 Task: Add Sprouts Ultra Soft Facial Tissues to the cart.
Action: Mouse moved to (789, 310)
Screenshot: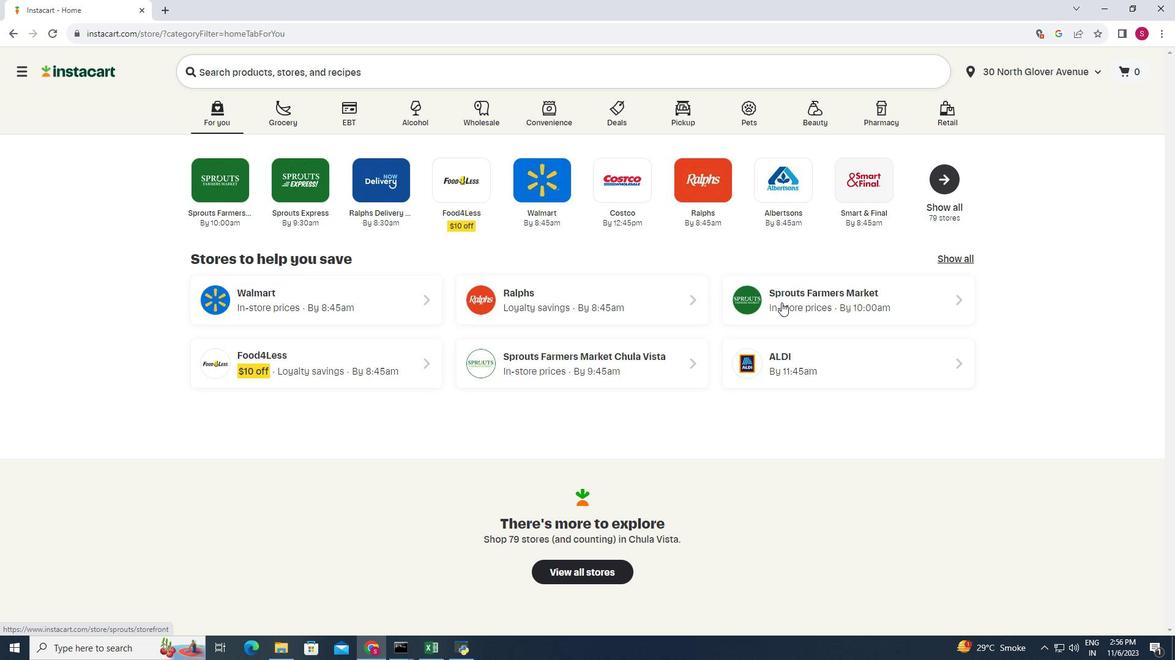 
Action: Mouse pressed left at (789, 310)
Screenshot: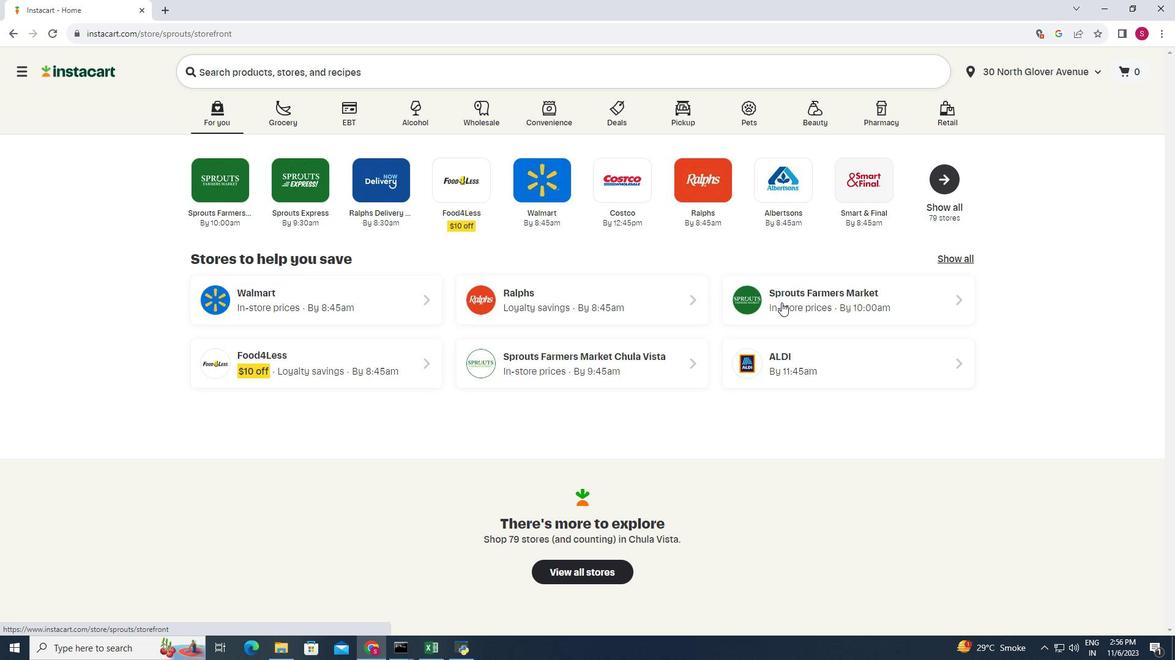 
Action: Mouse moved to (108, 413)
Screenshot: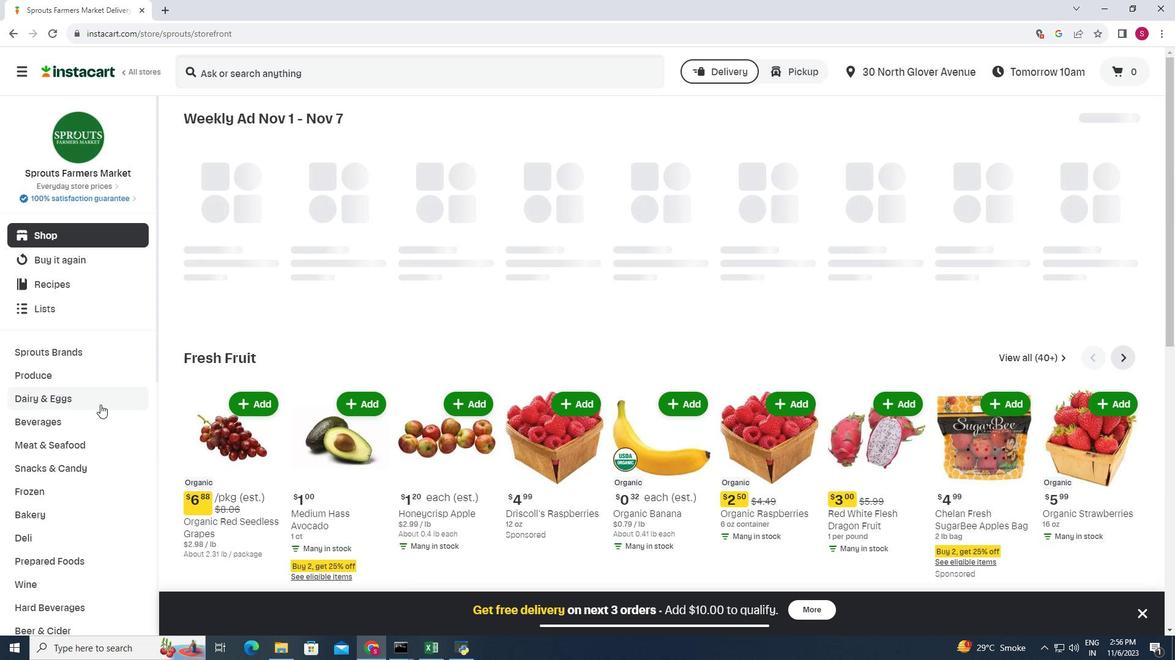 
Action: Mouse scrolled (108, 412) with delta (0, 0)
Screenshot: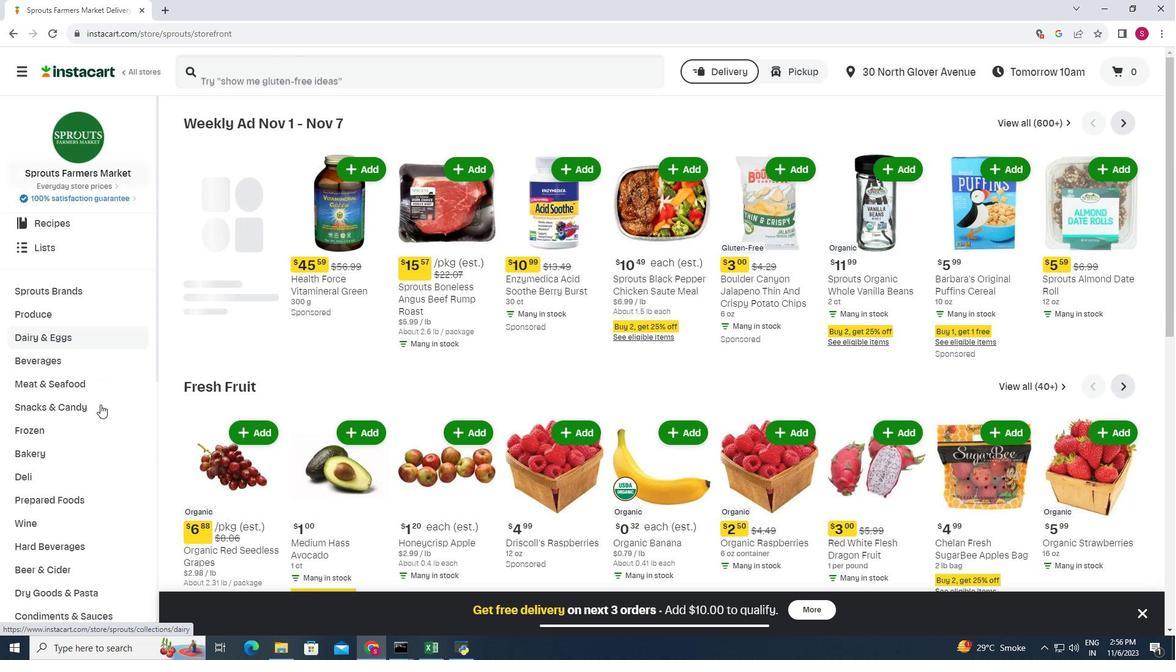 
Action: Mouse scrolled (108, 412) with delta (0, 0)
Screenshot: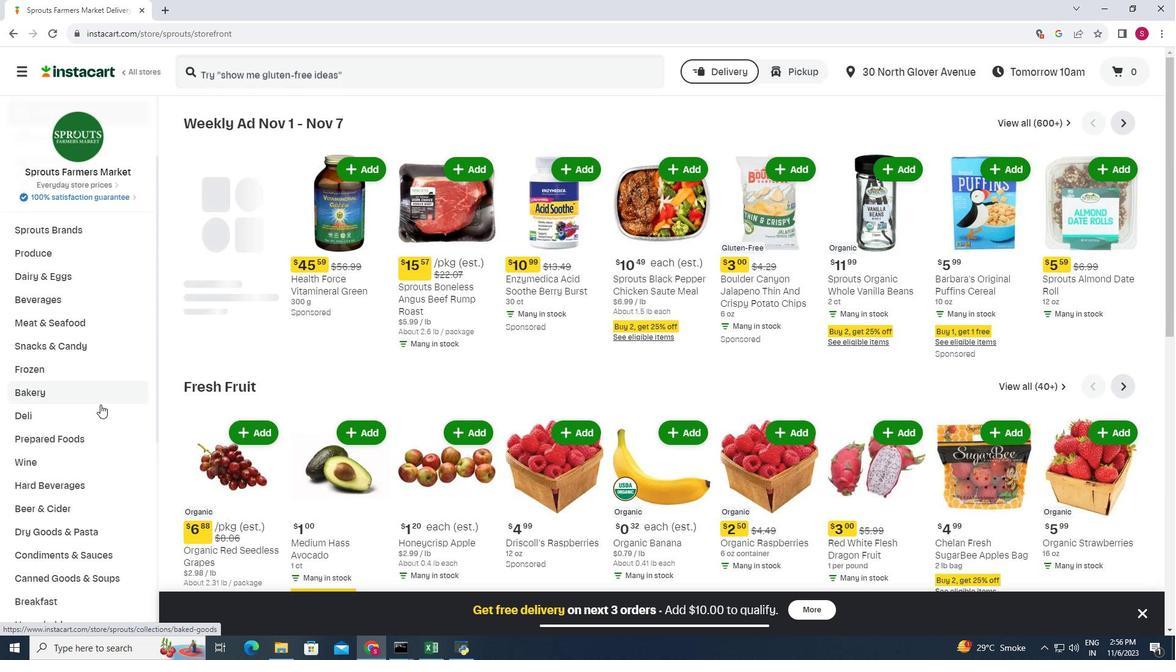 
Action: Mouse scrolled (108, 412) with delta (0, 0)
Screenshot: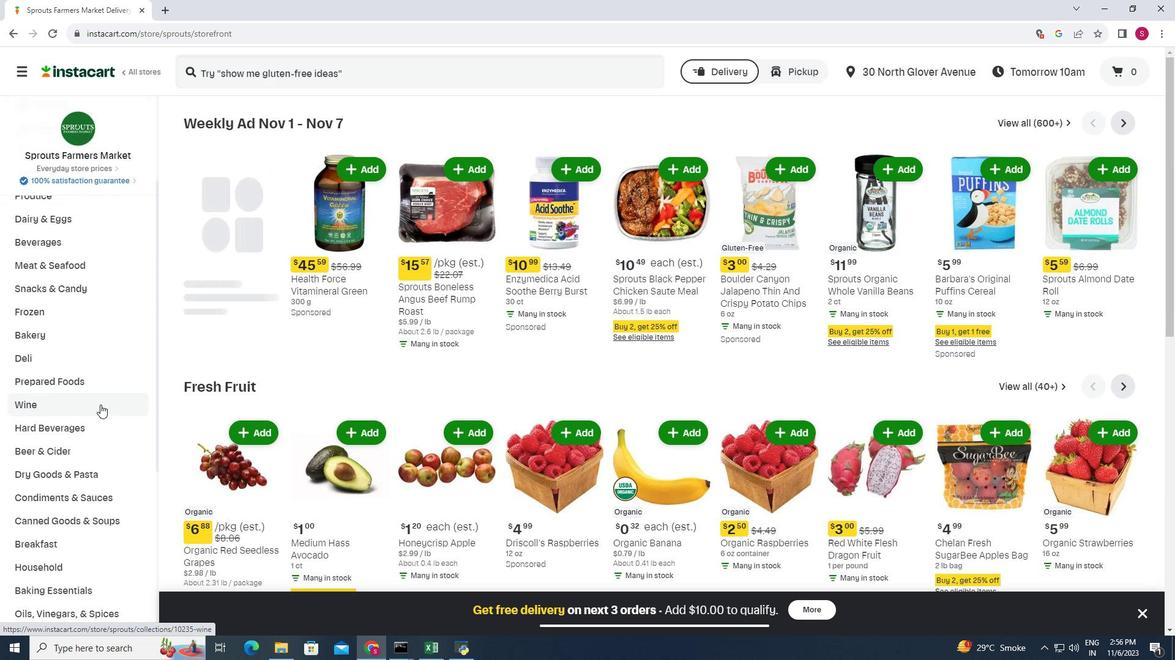 
Action: Mouse scrolled (108, 412) with delta (0, 0)
Screenshot: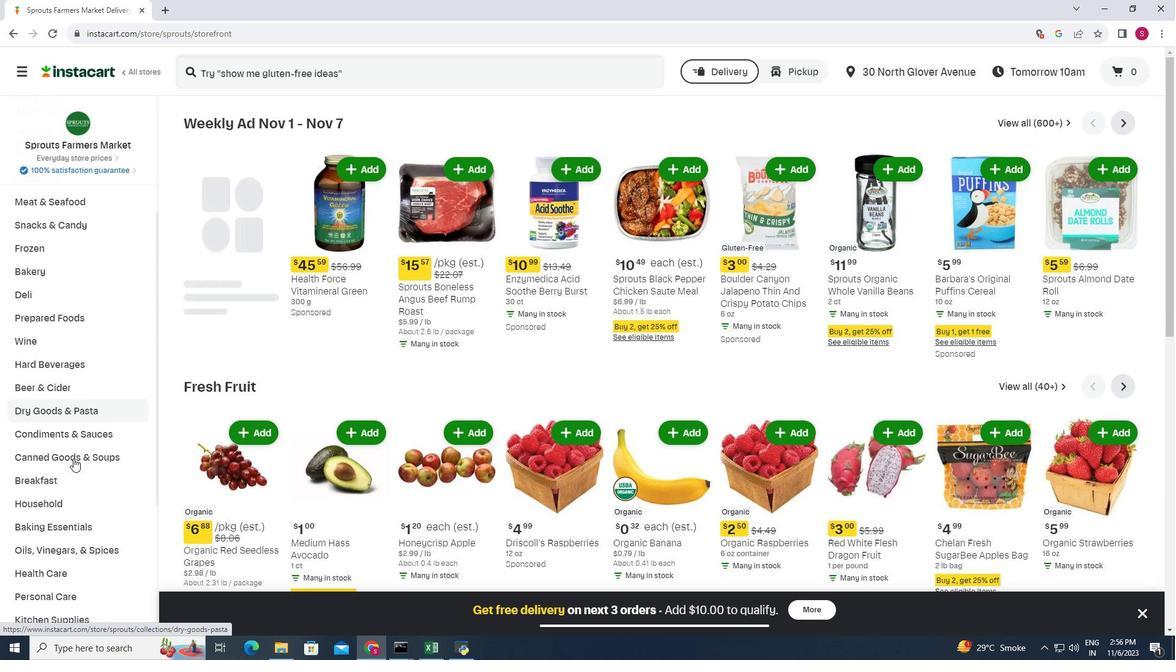 
Action: Mouse moved to (68, 507)
Screenshot: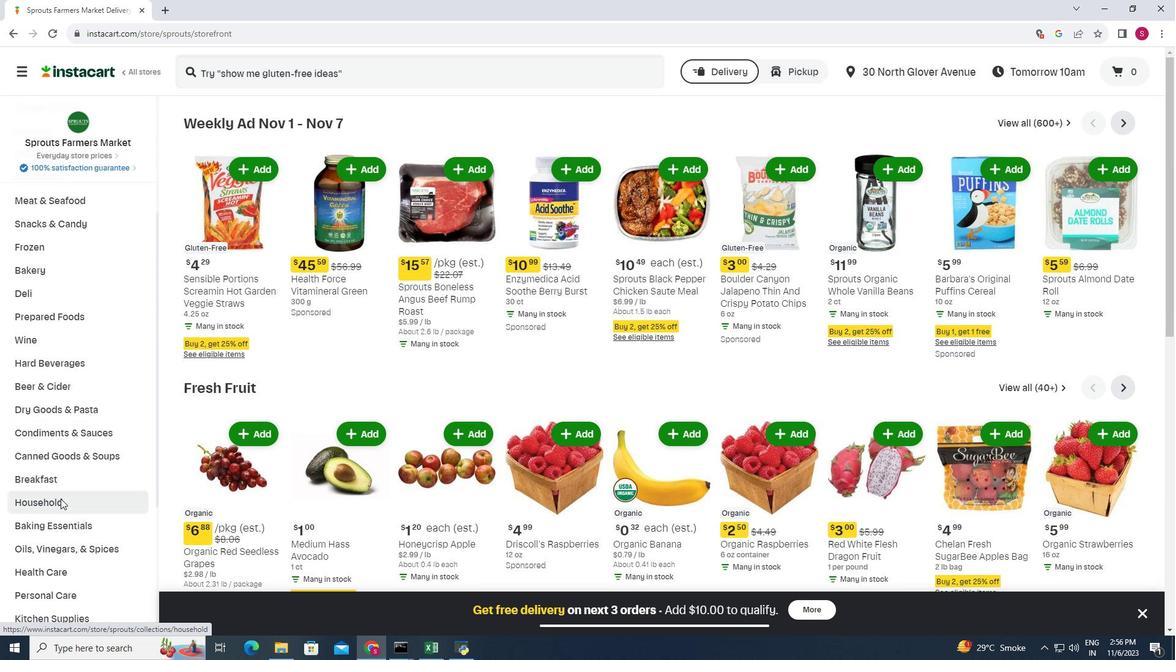 
Action: Mouse pressed left at (68, 507)
Screenshot: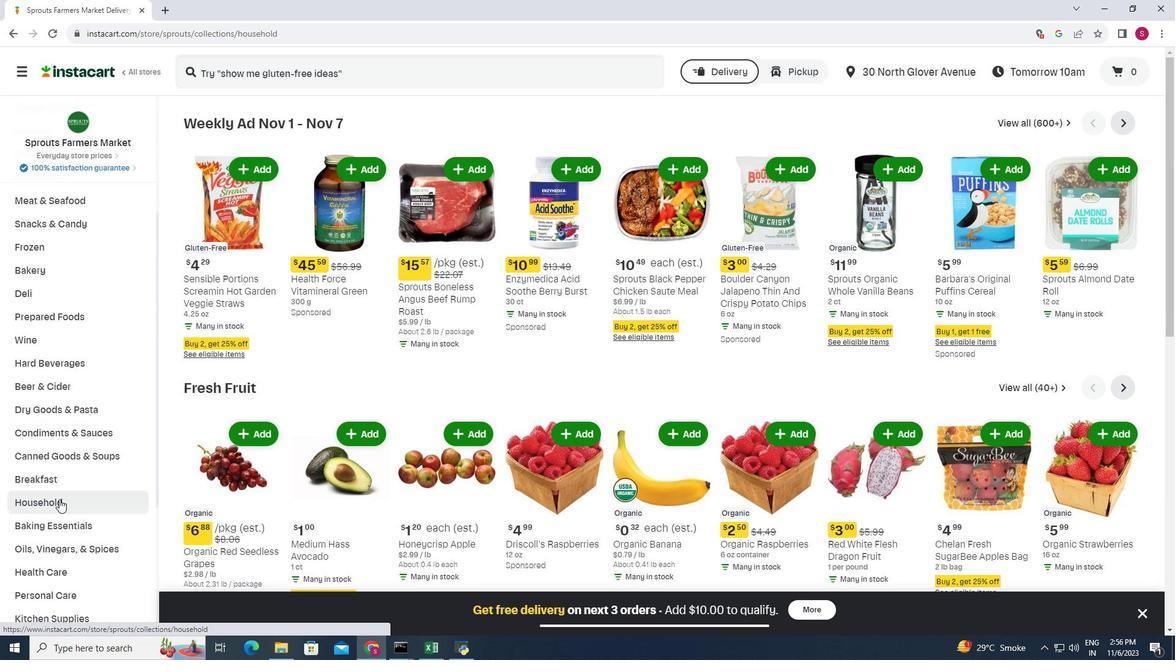 
Action: Mouse moved to (313, 167)
Screenshot: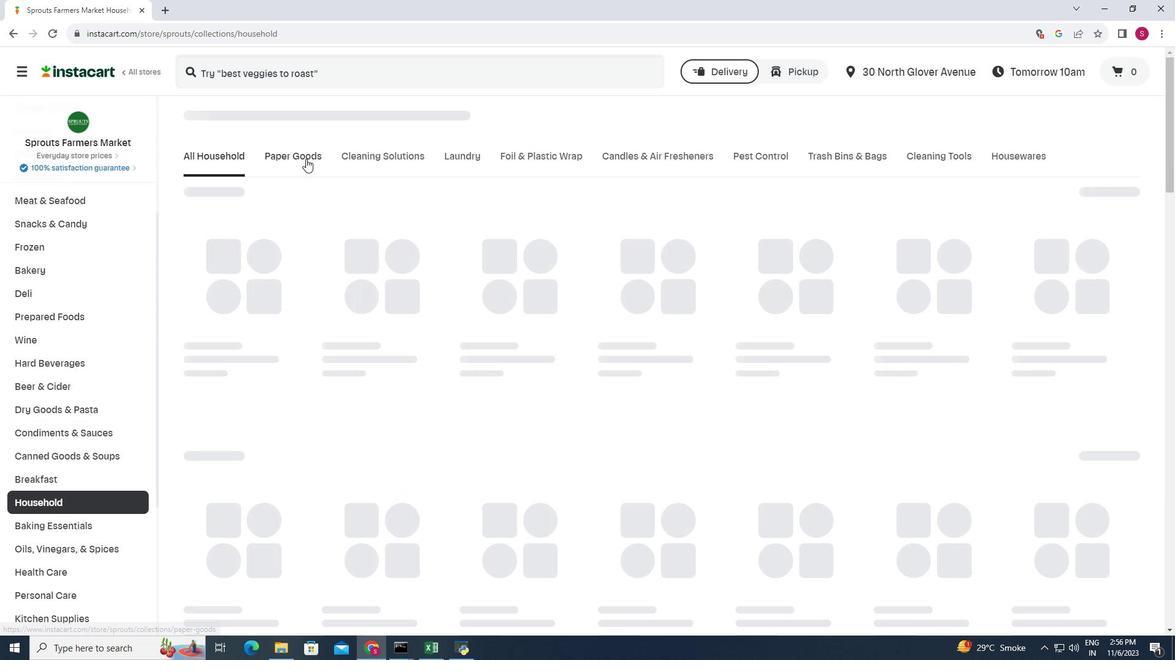 
Action: Mouse pressed left at (313, 167)
Screenshot: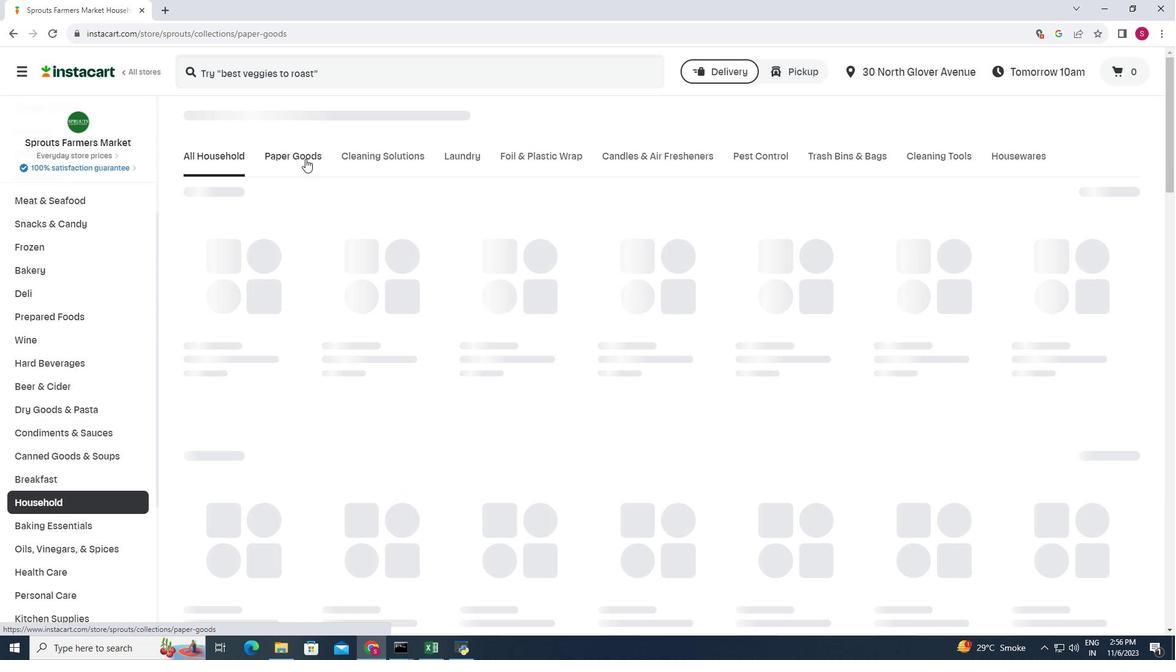 
Action: Mouse moved to (350, 324)
Screenshot: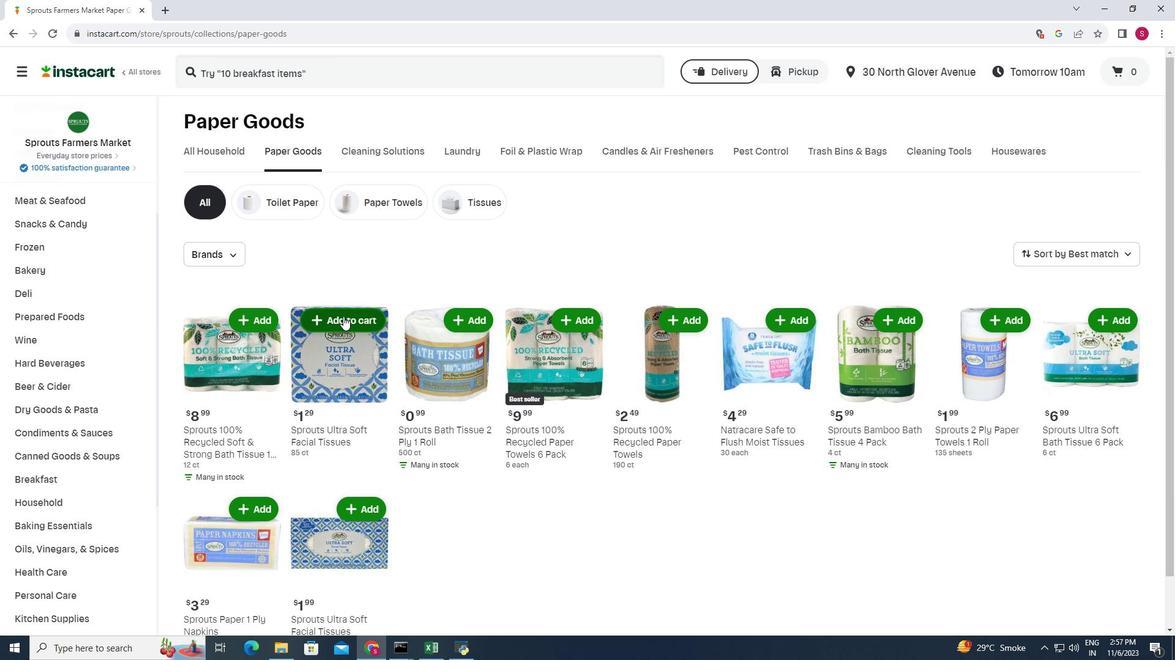 
Action: Mouse pressed left at (350, 324)
Screenshot: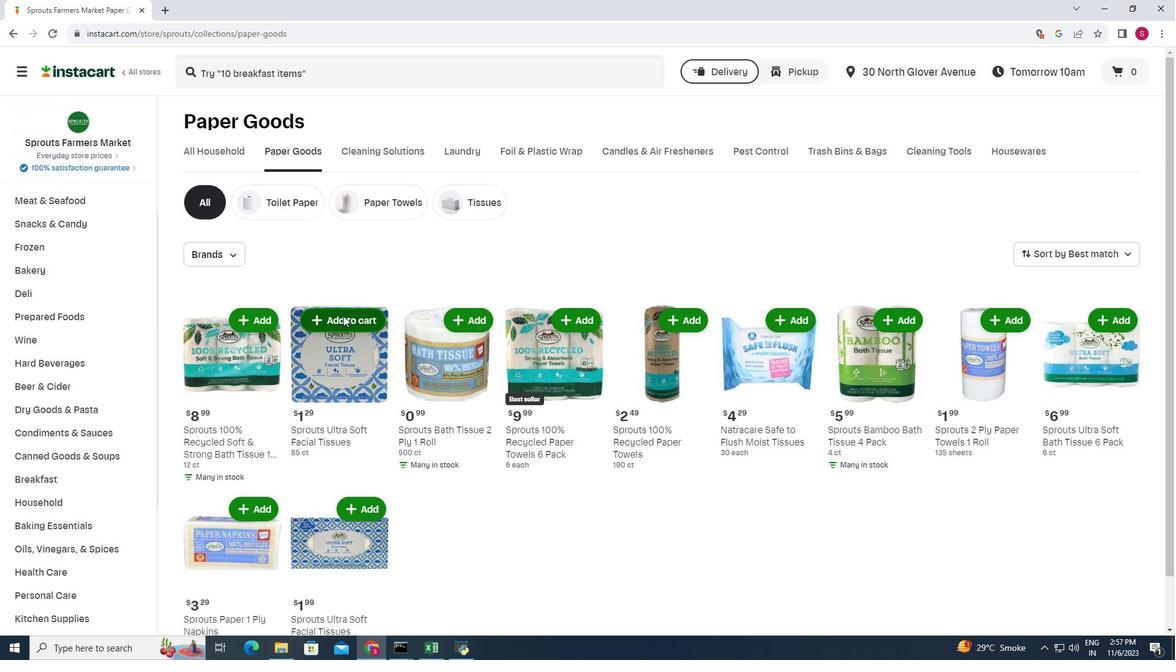 
Action: Mouse moved to (362, 296)
Screenshot: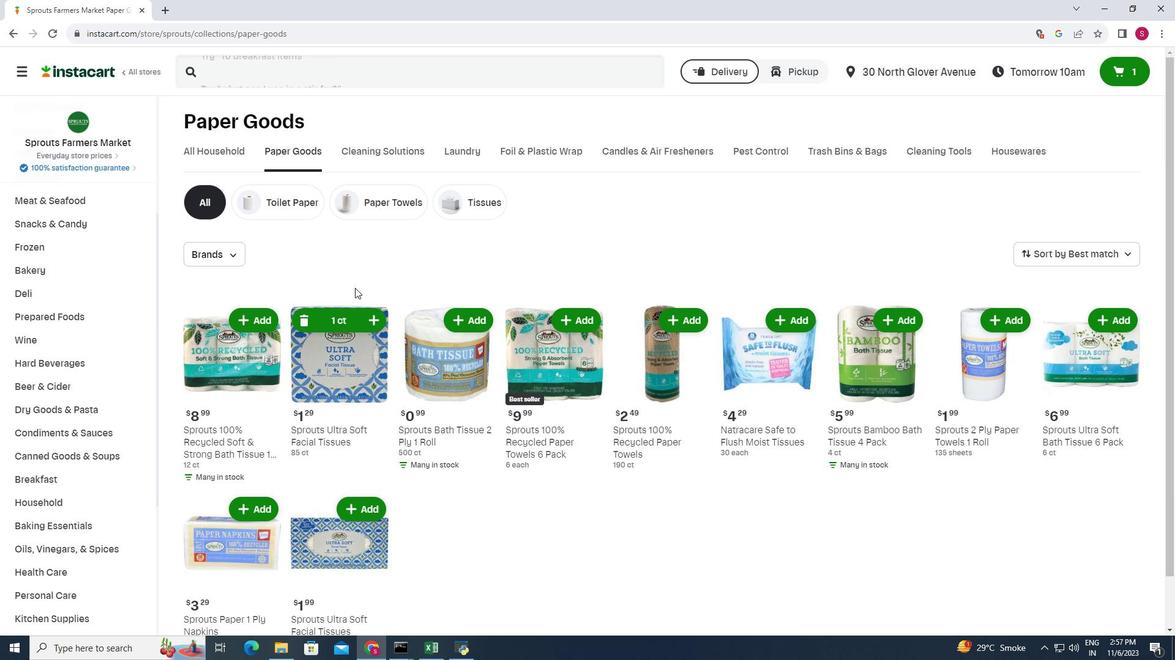 
